 Task: Create "Digital Experiences" by using the "Help Center" template.
Action: Mouse moved to (1032, 72)
Screenshot: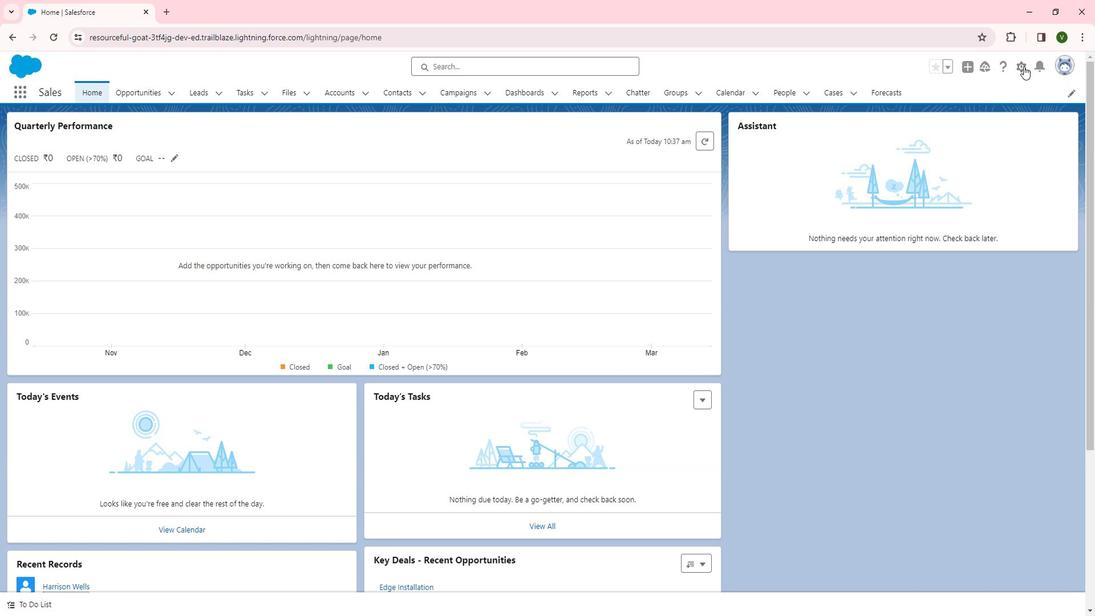 
Action: Mouse pressed left at (1032, 72)
Screenshot: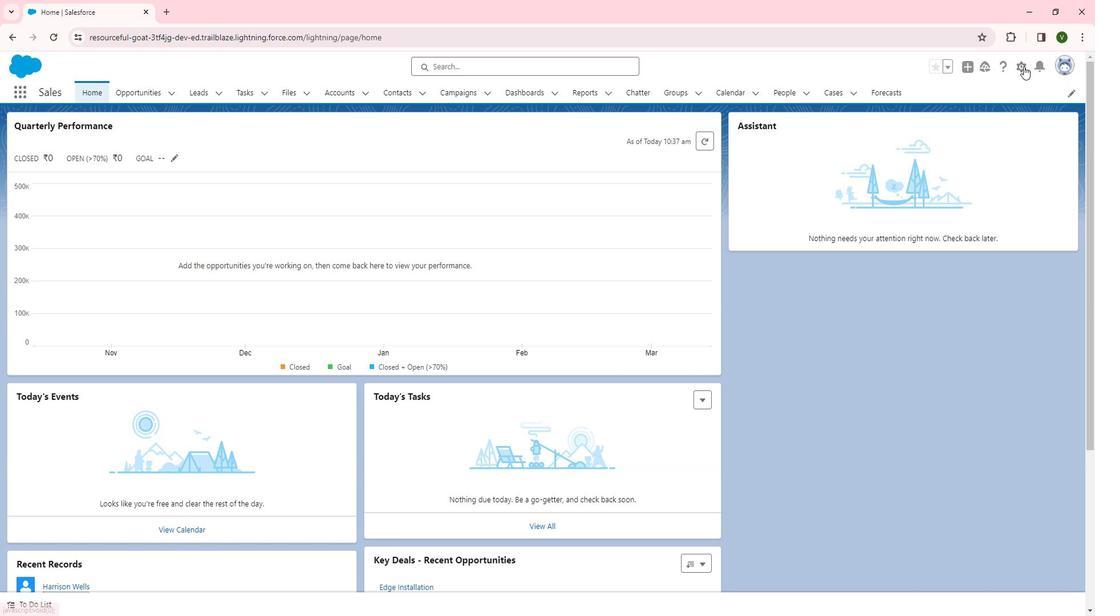 
Action: Mouse moved to (986, 117)
Screenshot: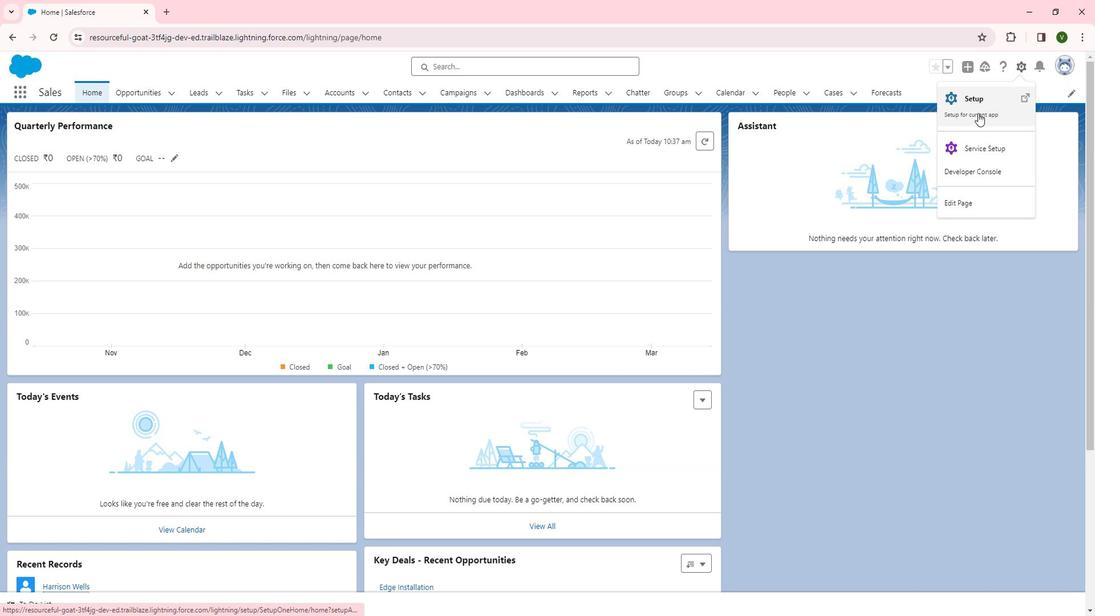 
Action: Mouse pressed left at (986, 117)
Screenshot: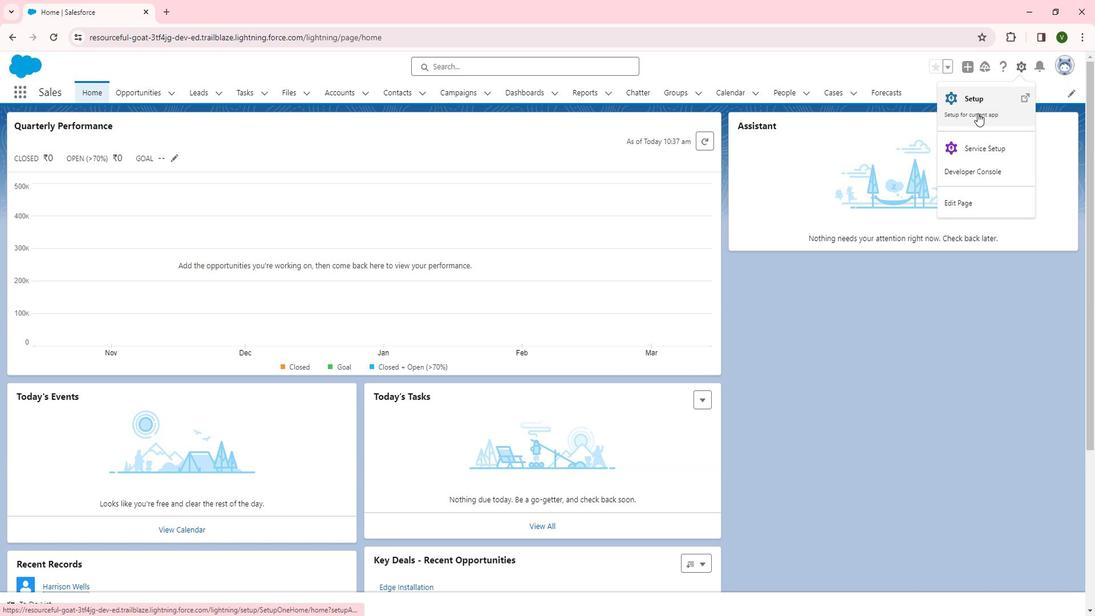 
Action: Mouse moved to (400, 429)
Screenshot: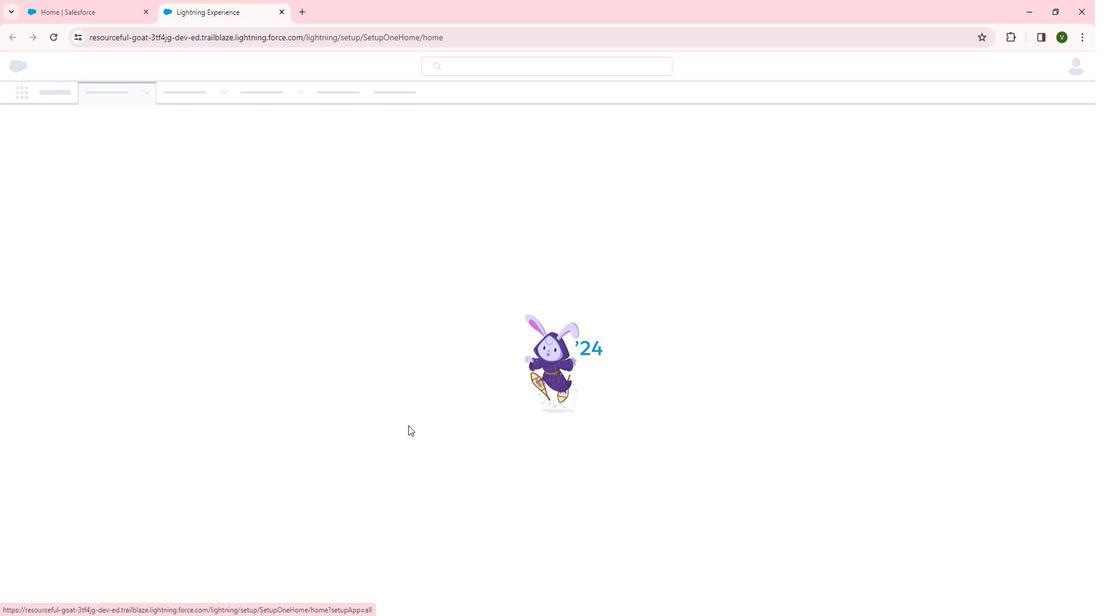 
Action: Mouse scrolled (400, 429) with delta (0, 0)
Screenshot: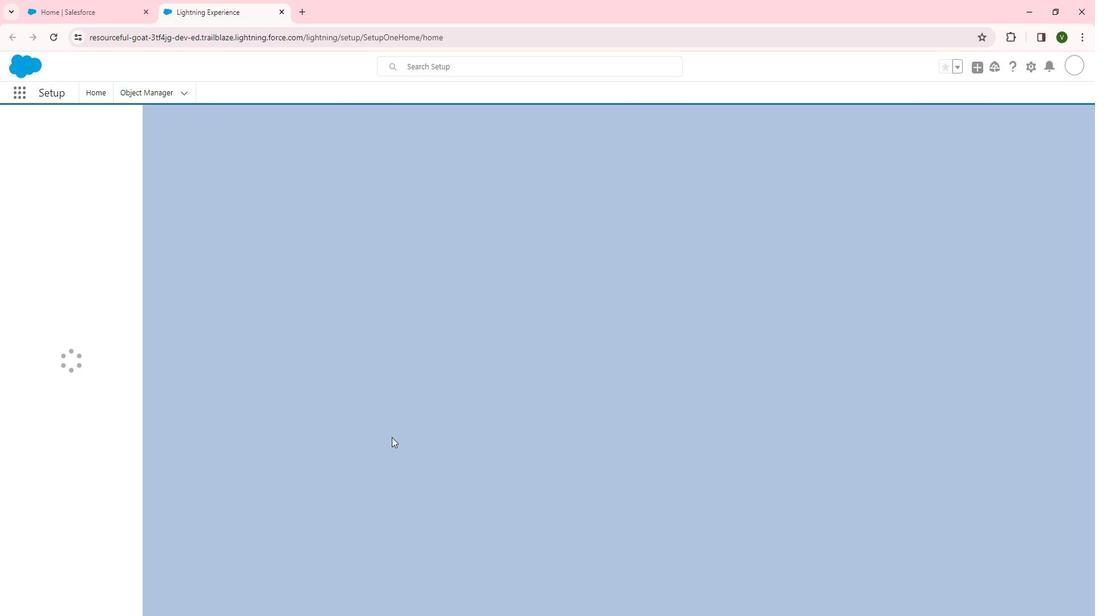 
Action: Mouse moved to (32, 338)
Screenshot: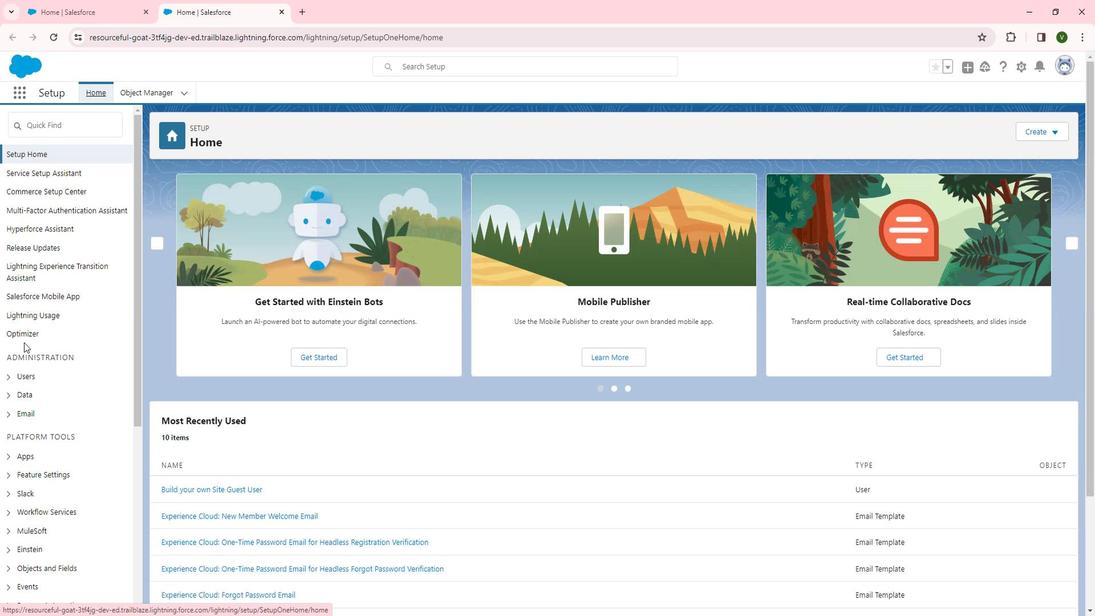 
Action: Mouse scrolled (32, 337) with delta (0, 0)
Screenshot: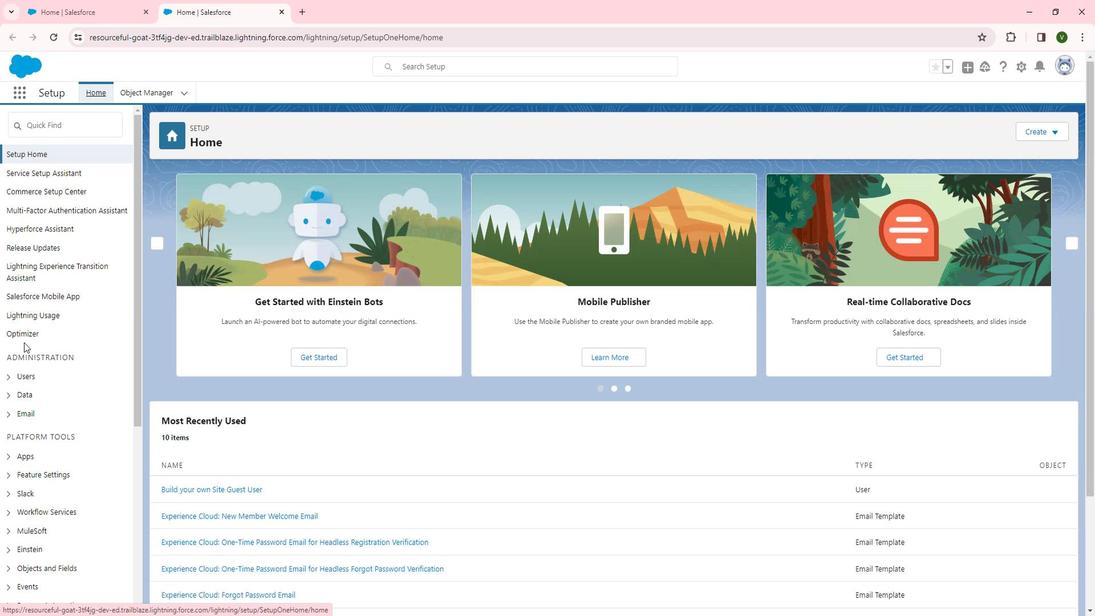 
Action: Mouse scrolled (32, 337) with delta (0, 0)
Screenshot: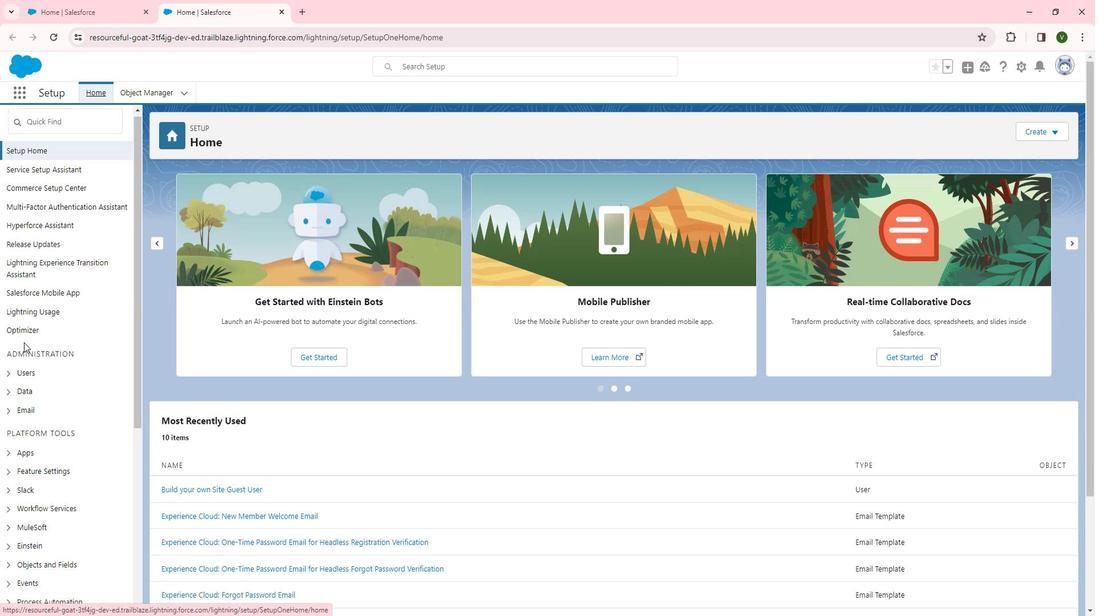 
Action: Mouse scrolled (32, 337) with delta (0, 0)
Screenshot: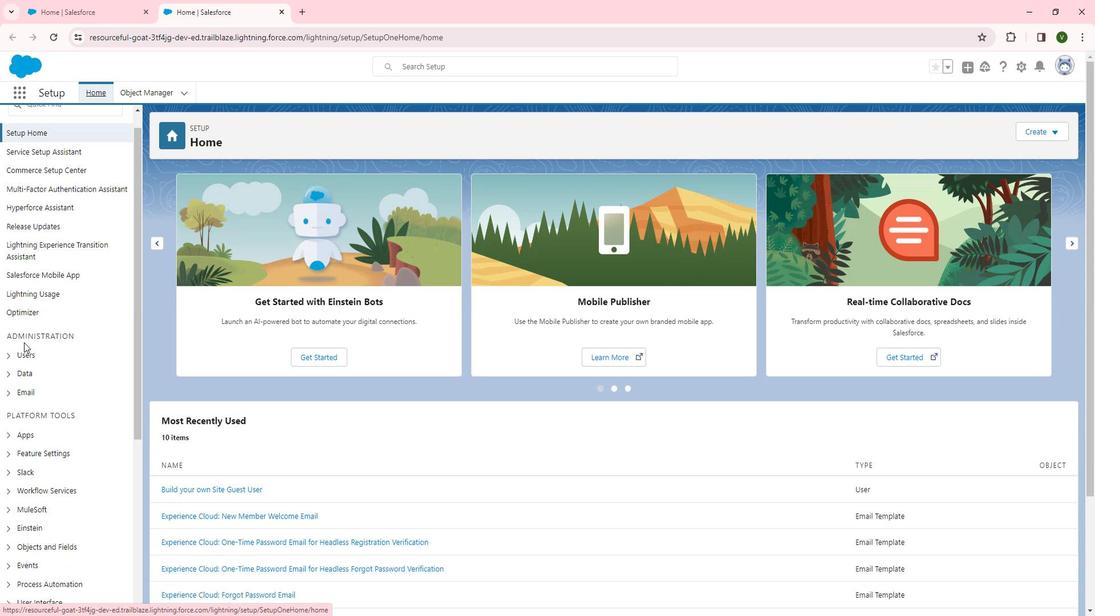
Action: Mouse scrolled (32, 337) with delta (0, 0)
Screenshot: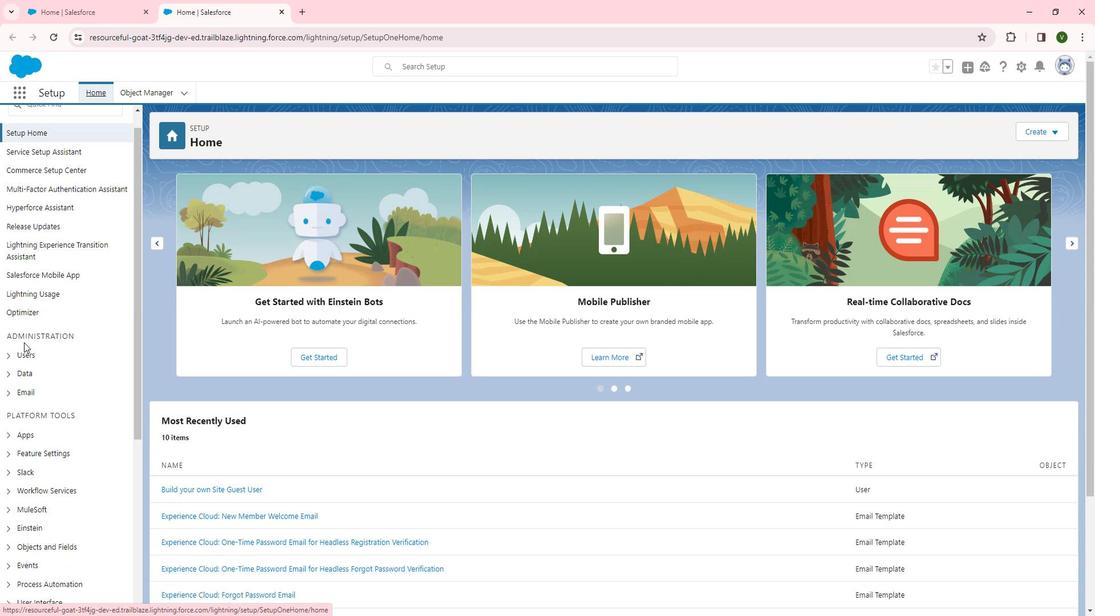 
Action: Mouse scrolled (32, 337) with delta (0, 0)
Screenshot: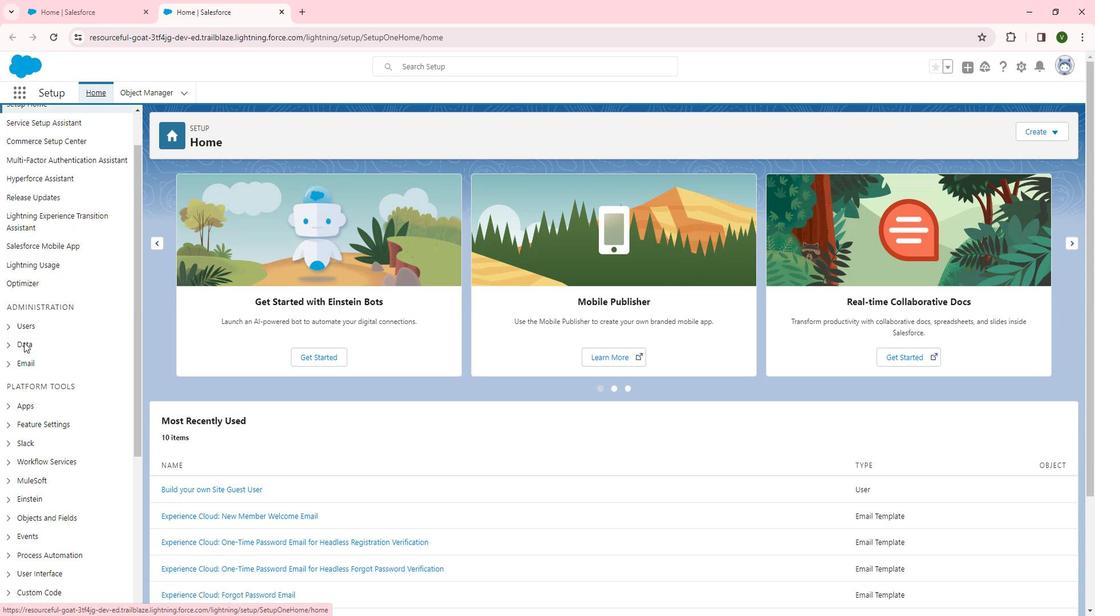 
Action: Mouse moved to (32, 338)
Screenshot: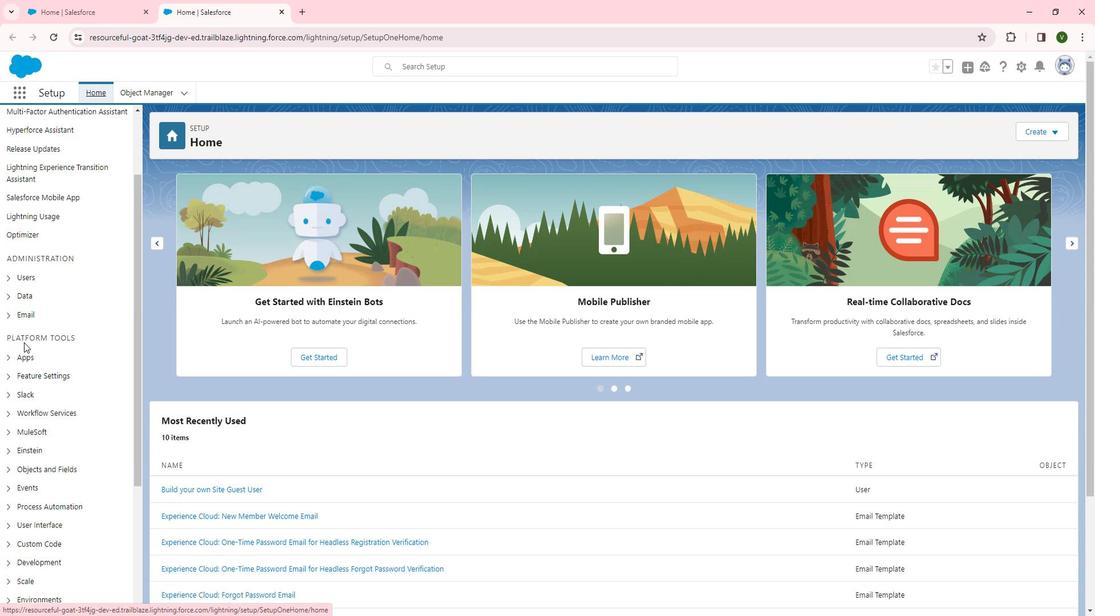 
Action: Mouse scrolled (32, 337) with delta (0, 0)
Screenshot: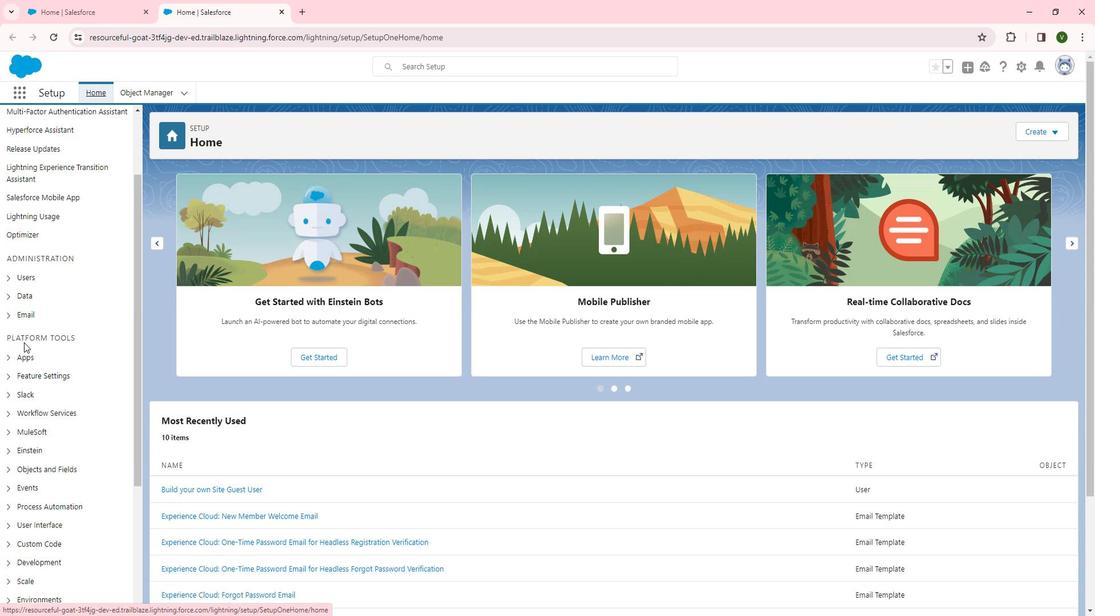 
Action: Mouse moved to (53, 179)
Screenshot: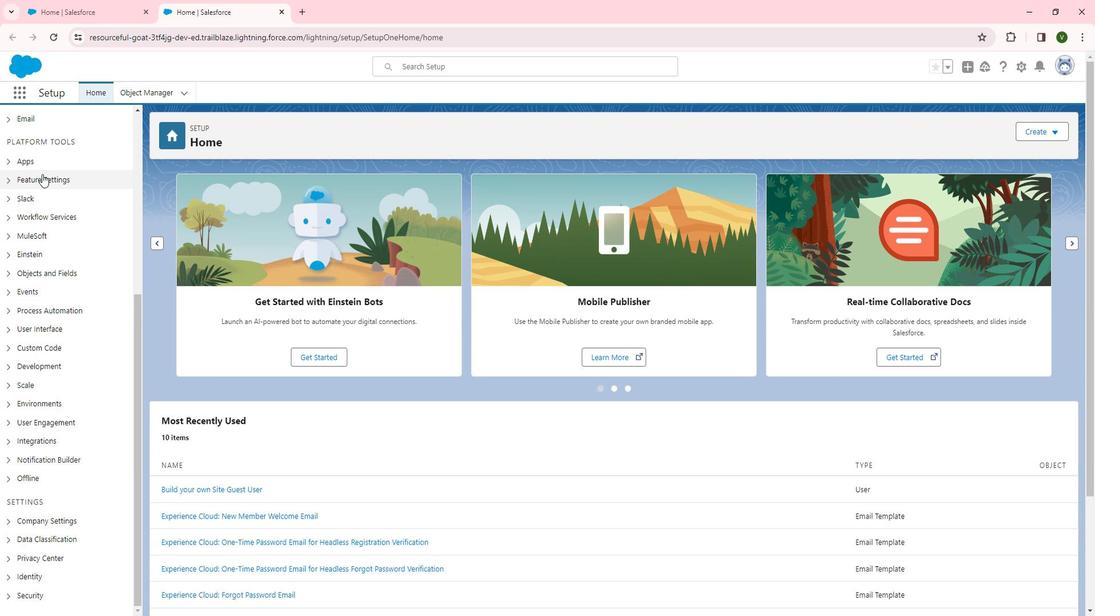
Action: Mouse pressed left at (53, 179)
Screenshot: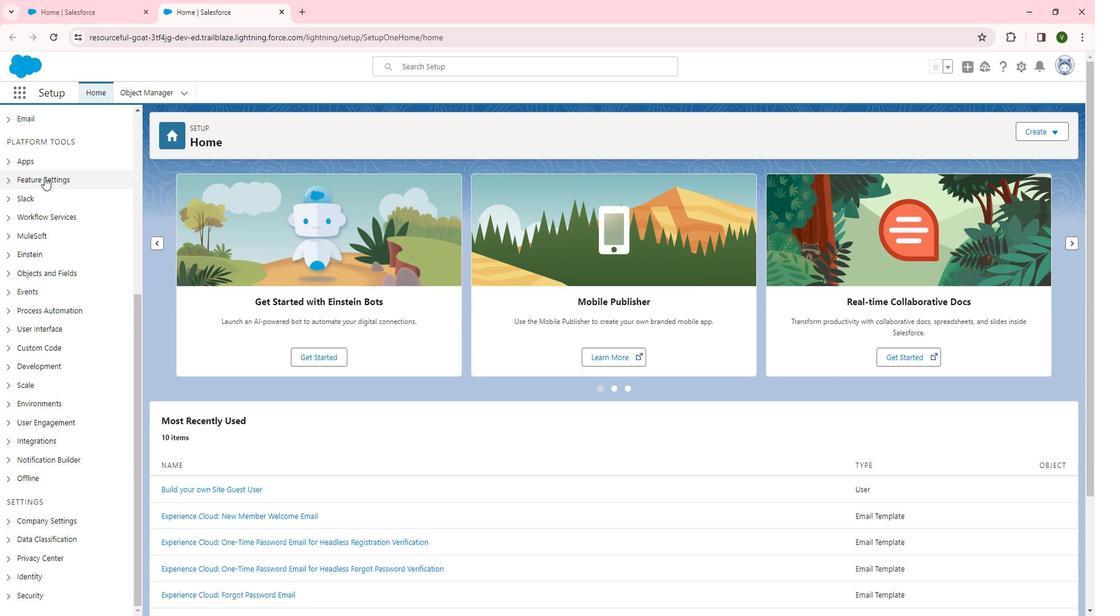 
Action: Mouse moved to (50, 279)
Screenshot: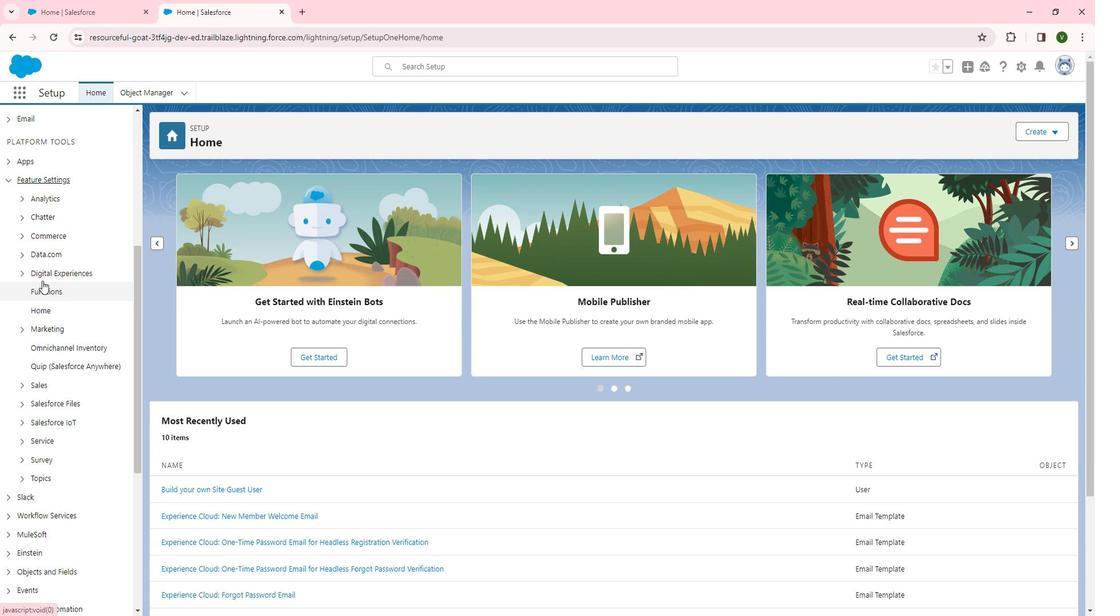 
Action: Mouse pressed left at (50, 279)
Screenshot: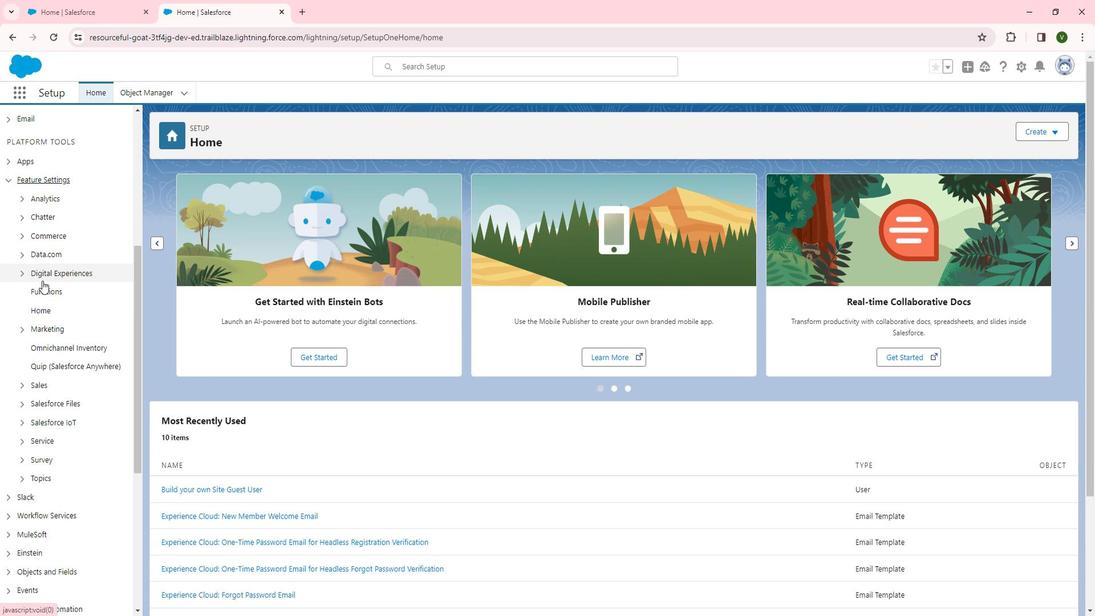 
Action: Mouse moved to (73, 273)
Screenshot: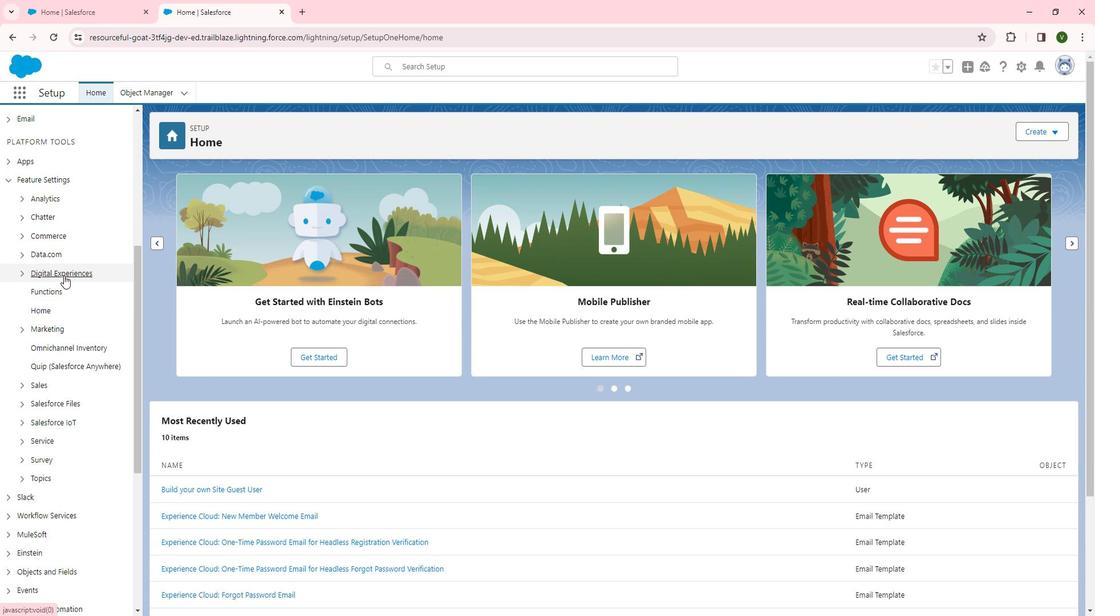 
Action: Mouse pressed left at (73, 273)
Screenshot: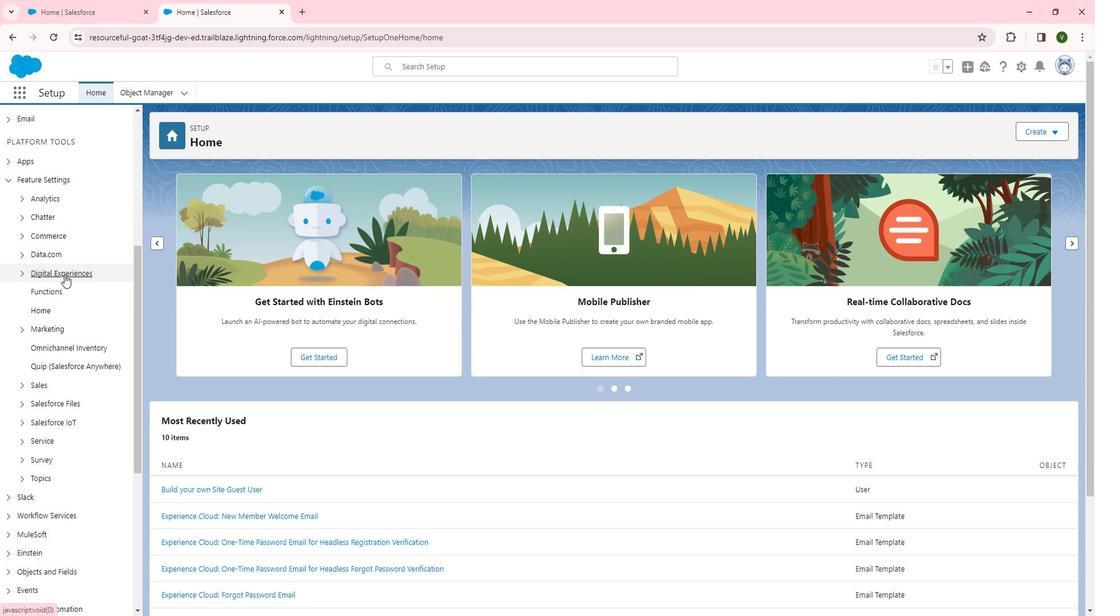 
Action: Mouse moved to (59, 289)
Screenshot: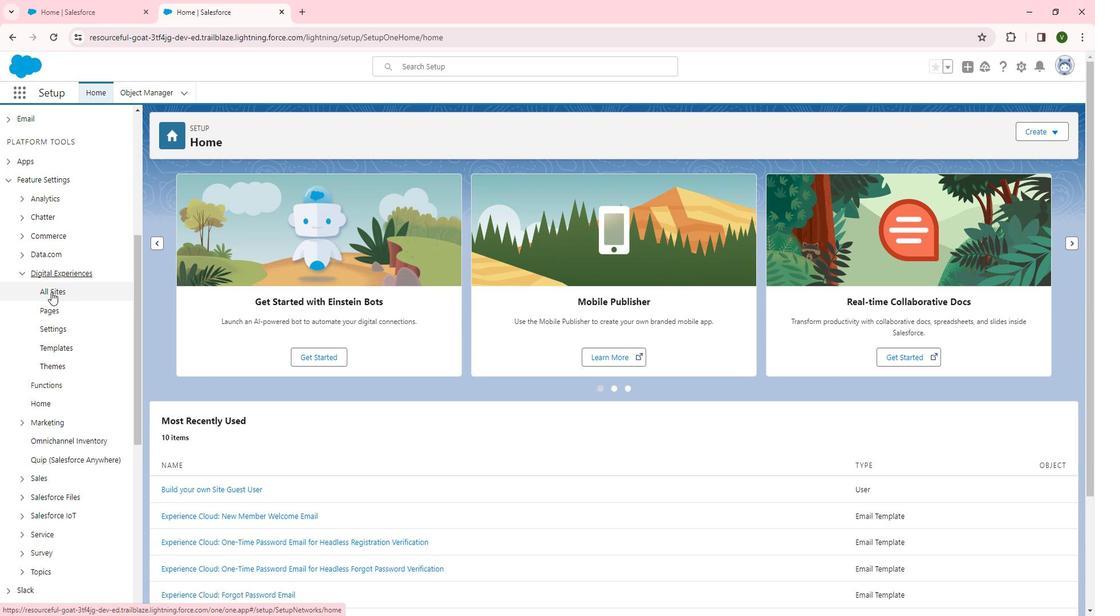 
Action: Mouse pressed left at (59, 289)
Screenshot: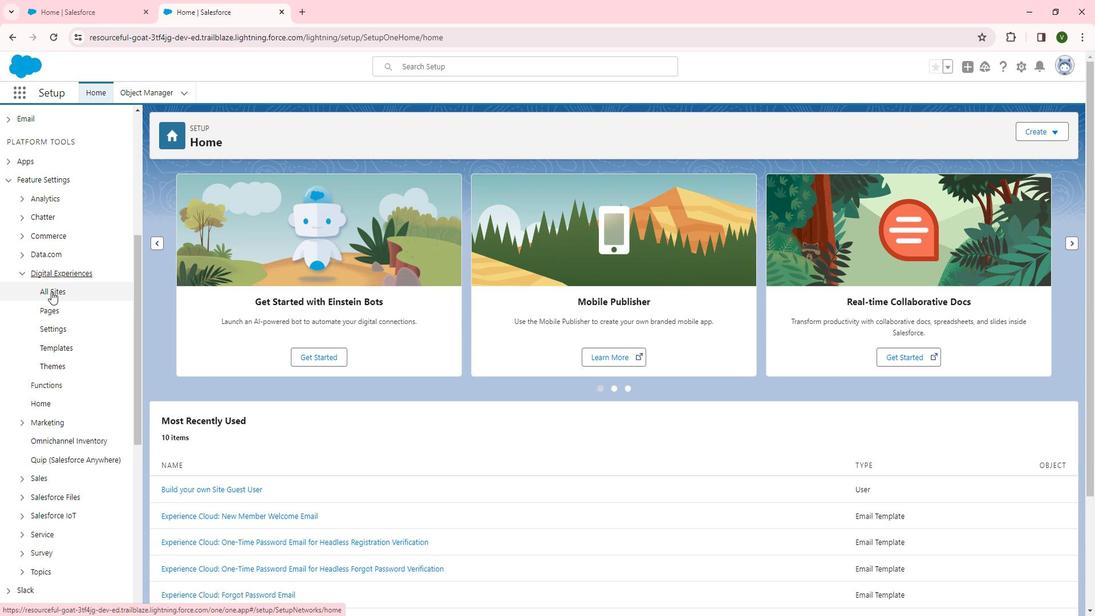 
Action: Mouse moved to (457, 237)
Screenshot: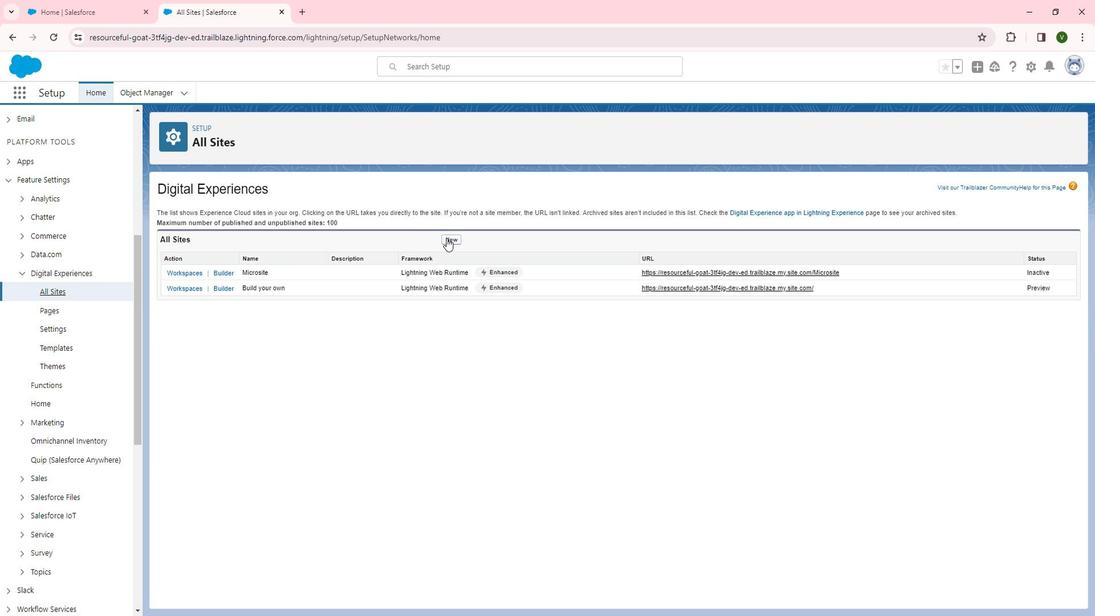 
Action: Mouse pressed left at (457, 237)
Screenshot: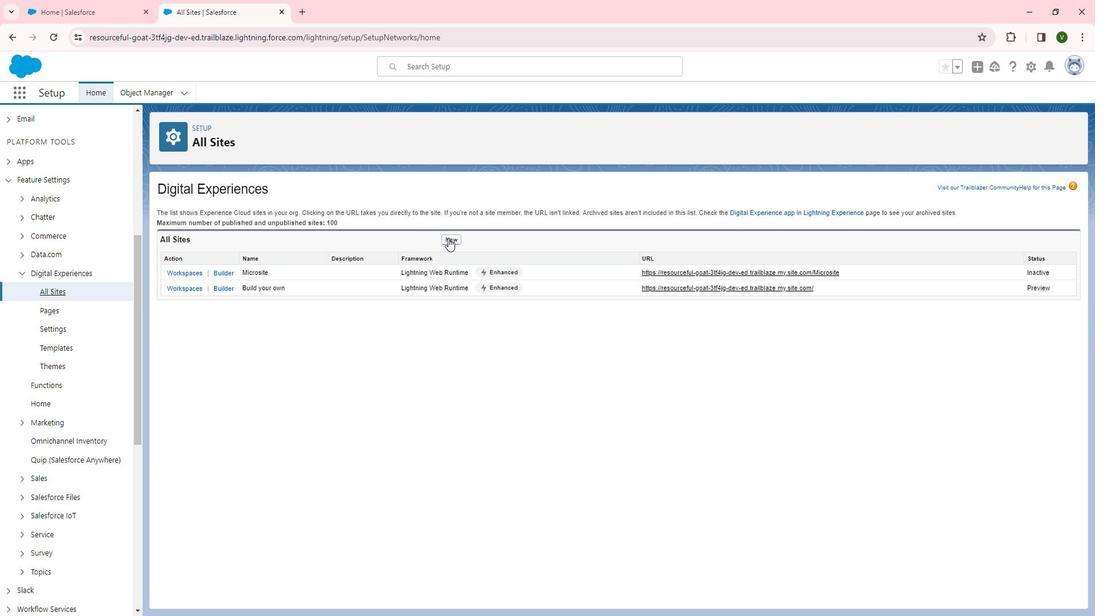 
Action: Mouse moved to (396, 372)
Screenshot: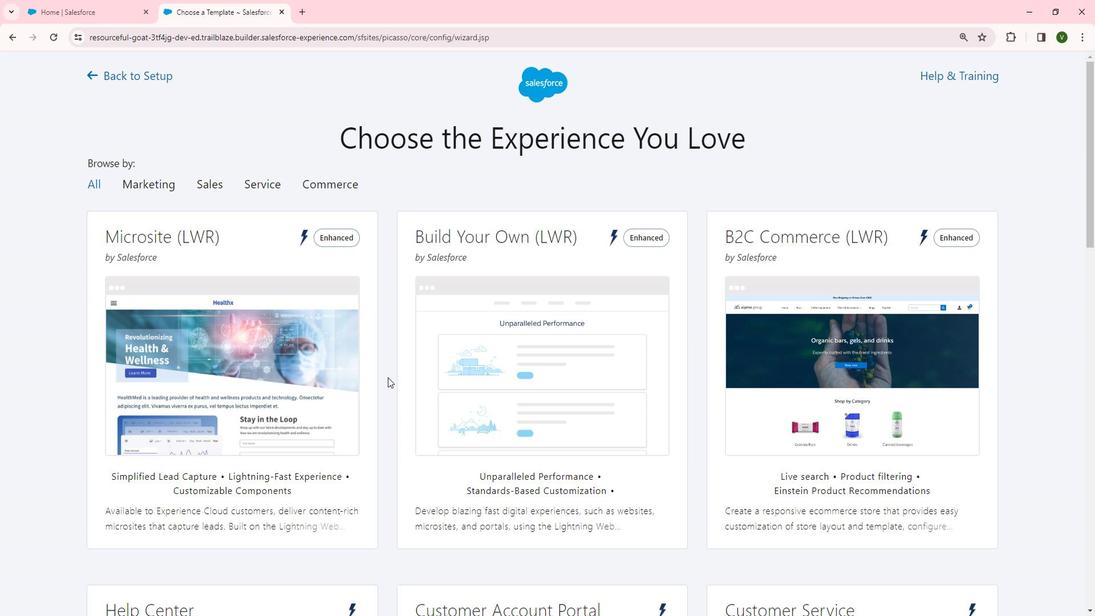 
Action: Mouse scrolled (396, 372) with delta (0, 0)
Screenshot: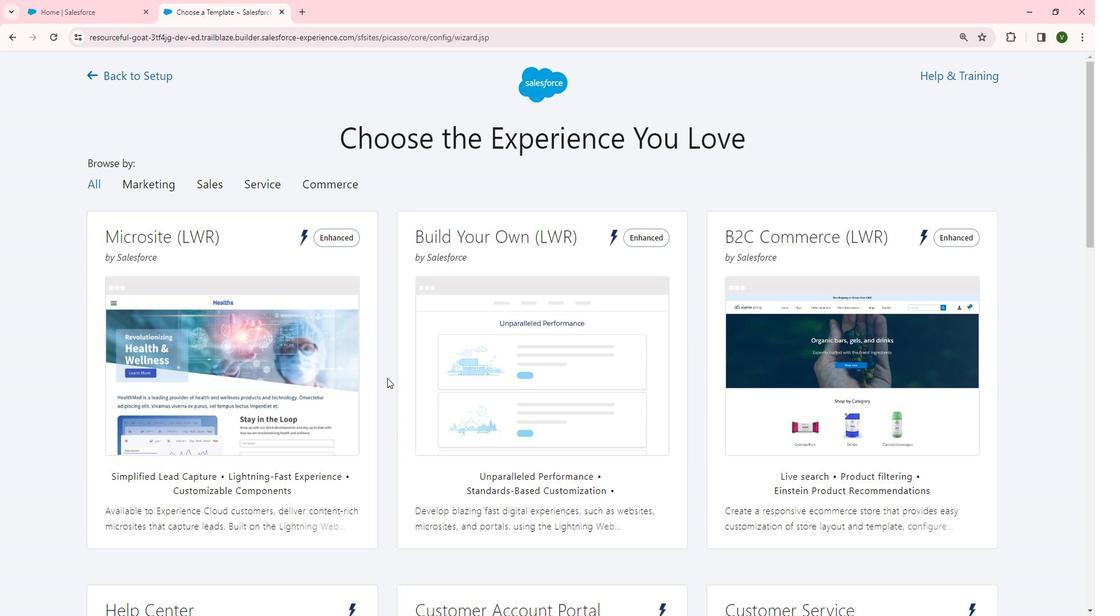 
Action: Mouse scrolled (396, 372) with delta (0, 0)
Screenshot: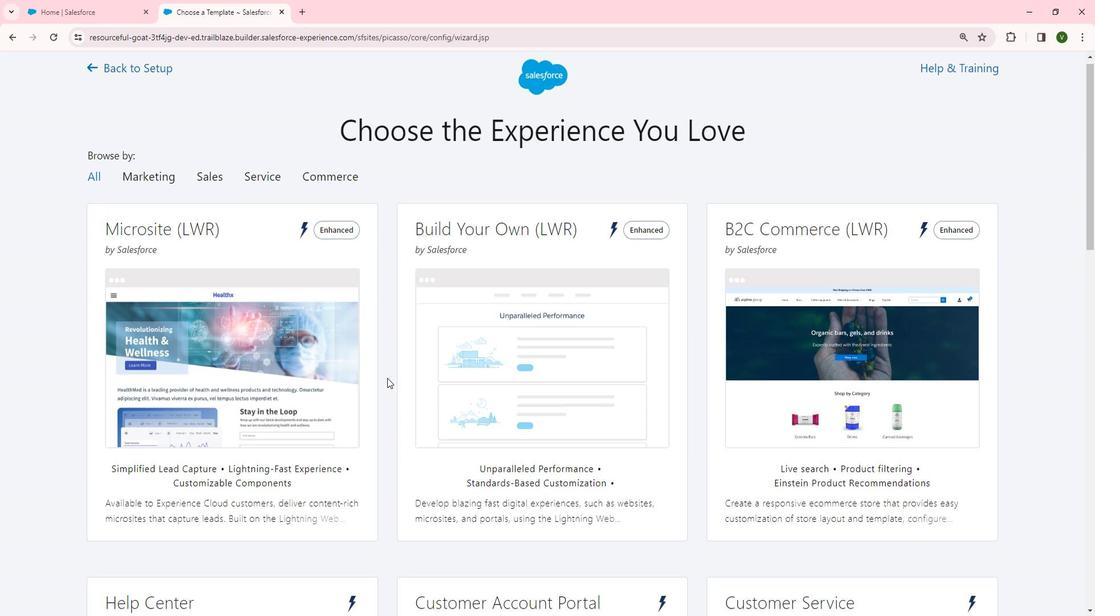 
Action: Mouse scrolled (396, 372) with delta (0, 0)
Screenshot: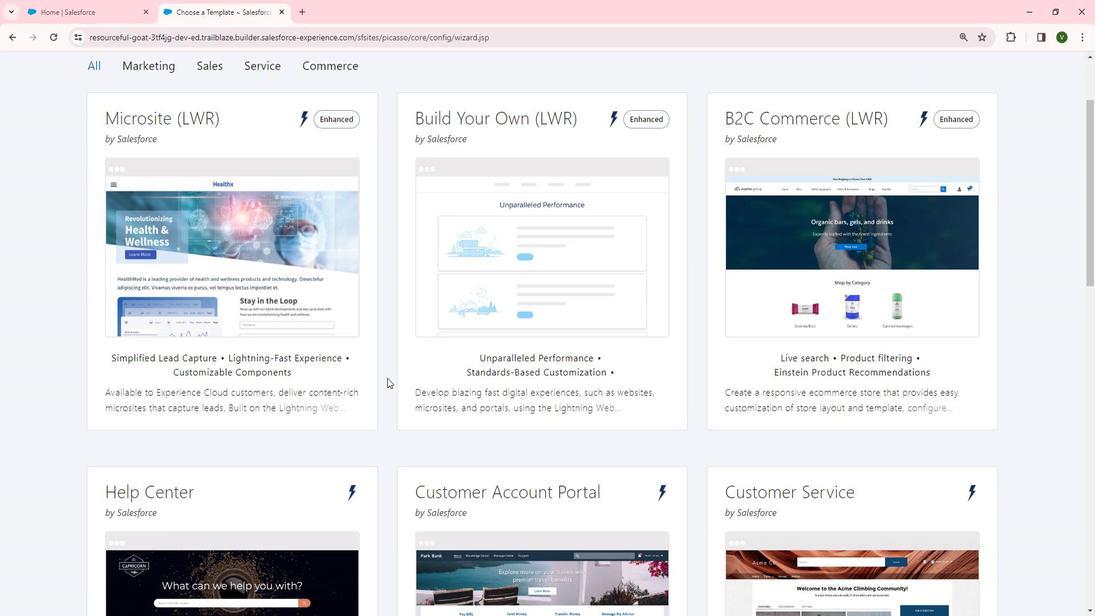 
Action: Mouse scrolled (396, 372) with delta (0, 0)
Screenshot: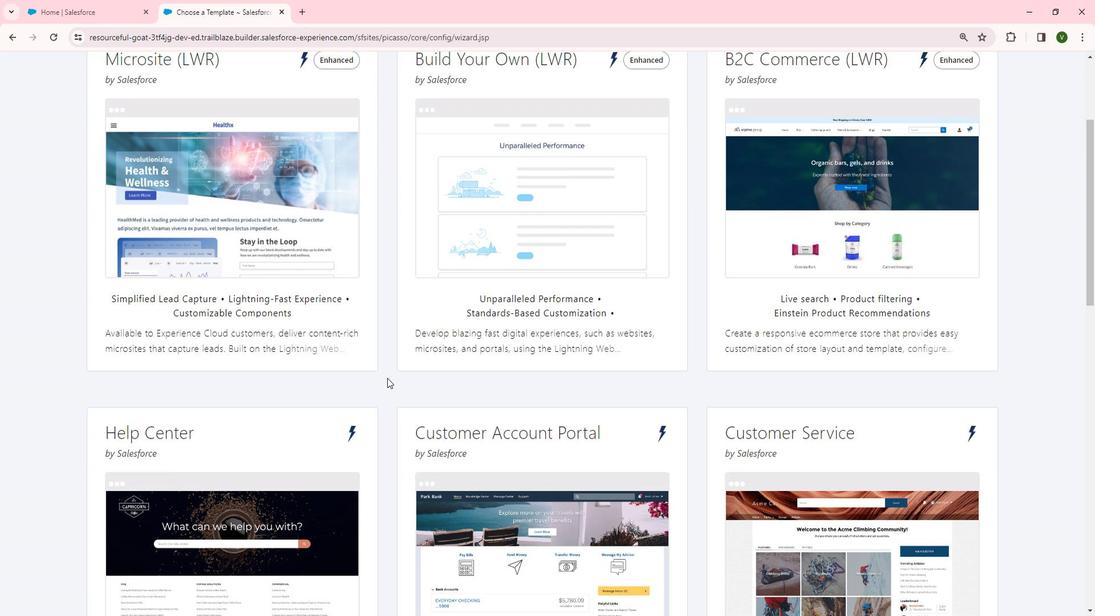 
Action: Mouse scrolled (396, 372) with delta (0, 0)
Screenshot: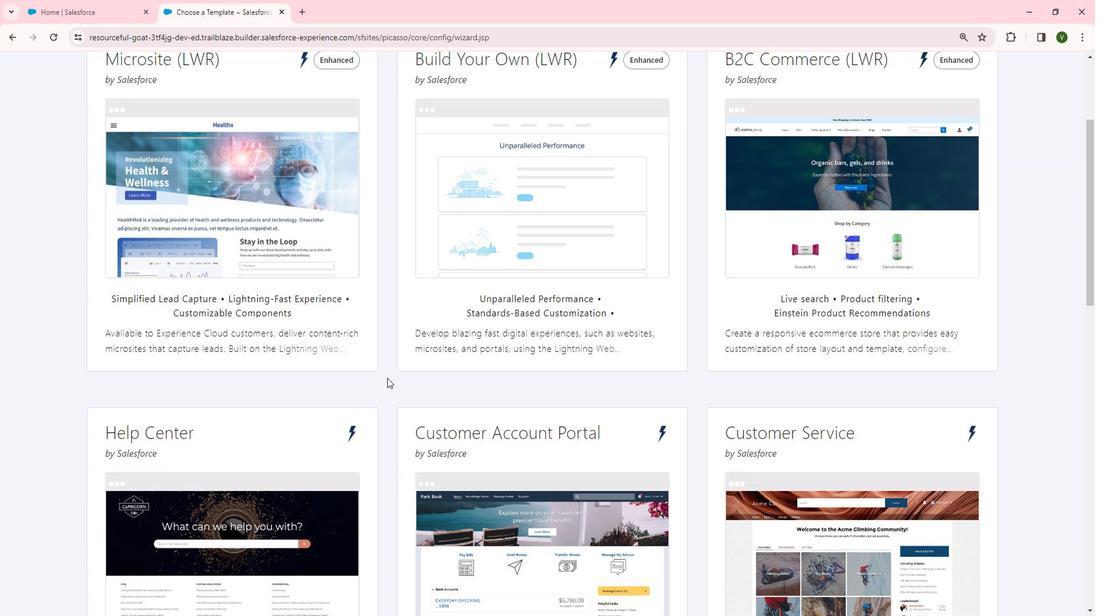 
Action: Mouse scrolled (396, 372) with delta (0, 0)
Screenshot: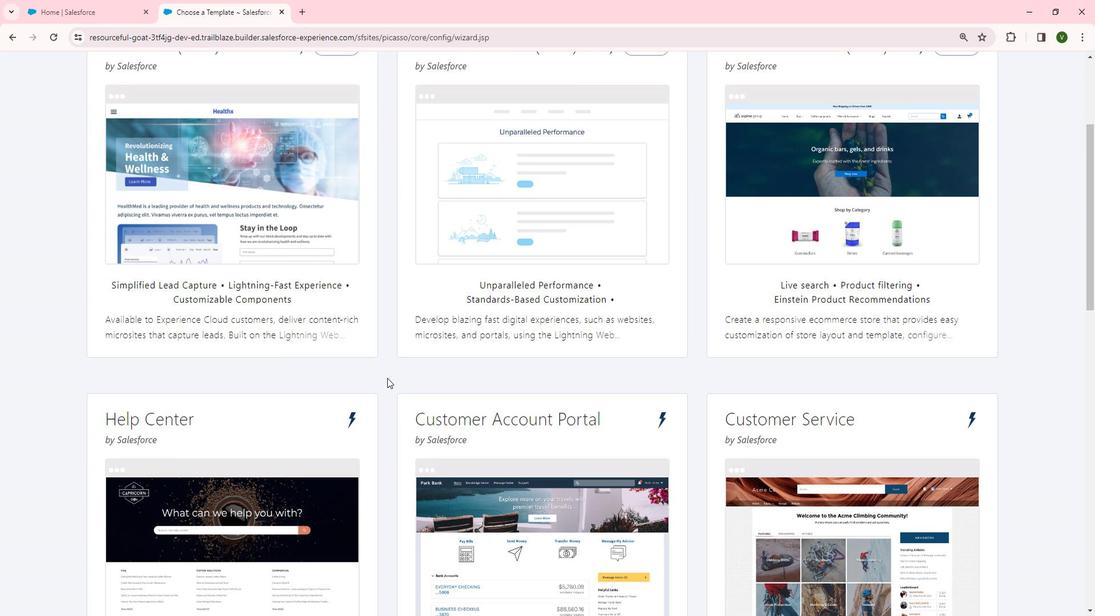 
Action: Mouse moved to (228, 360)
Screenshot: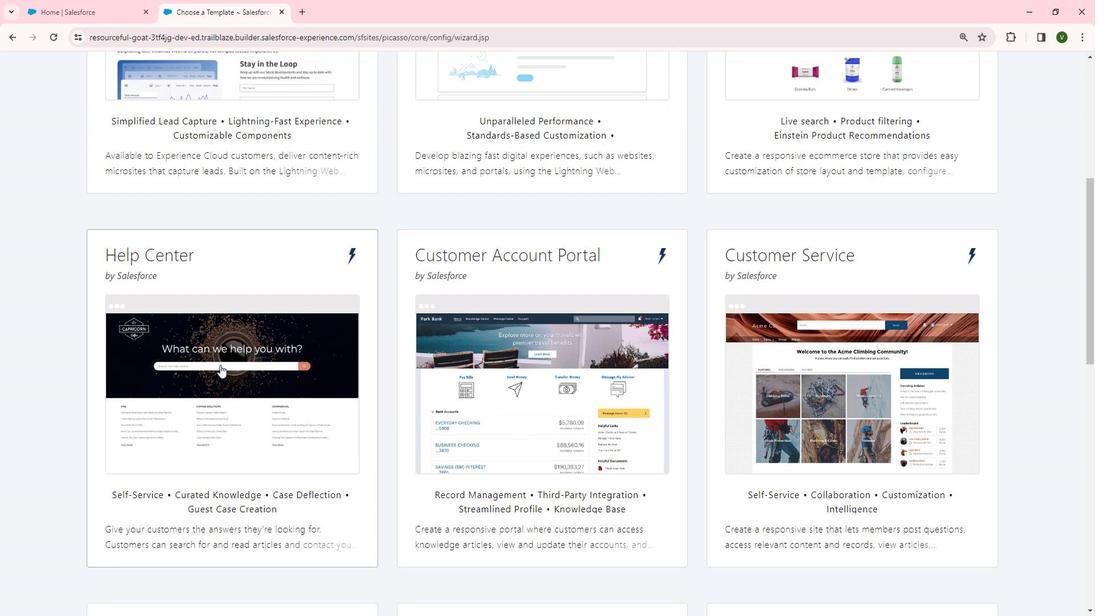 
Action: Mouse pressed left at (228, 360)
Screenshot: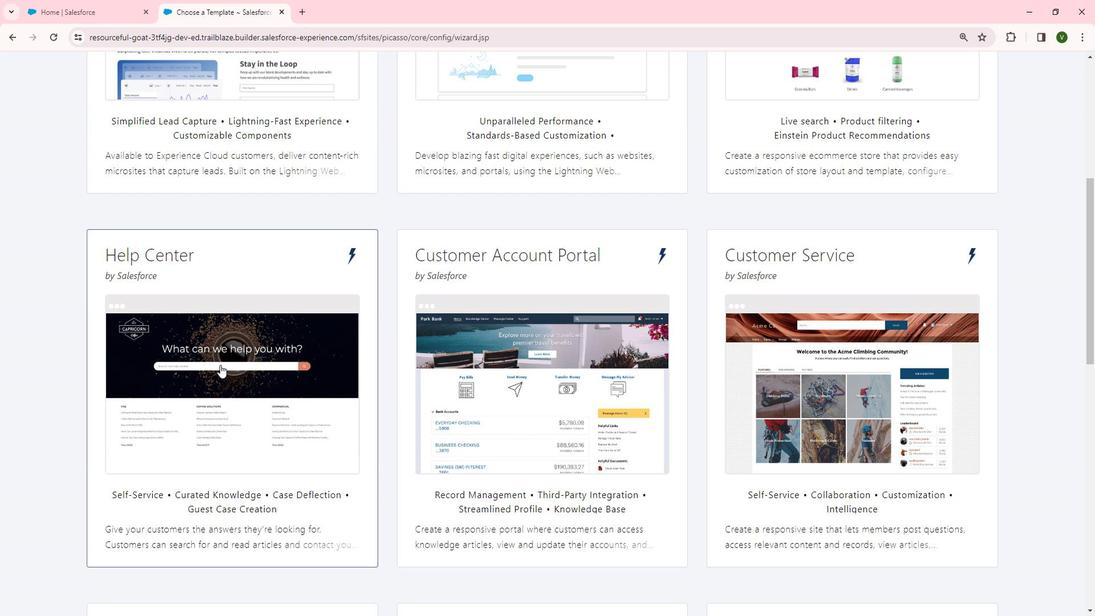 
Action: Mouse moved to (693, 232)
Screenshot: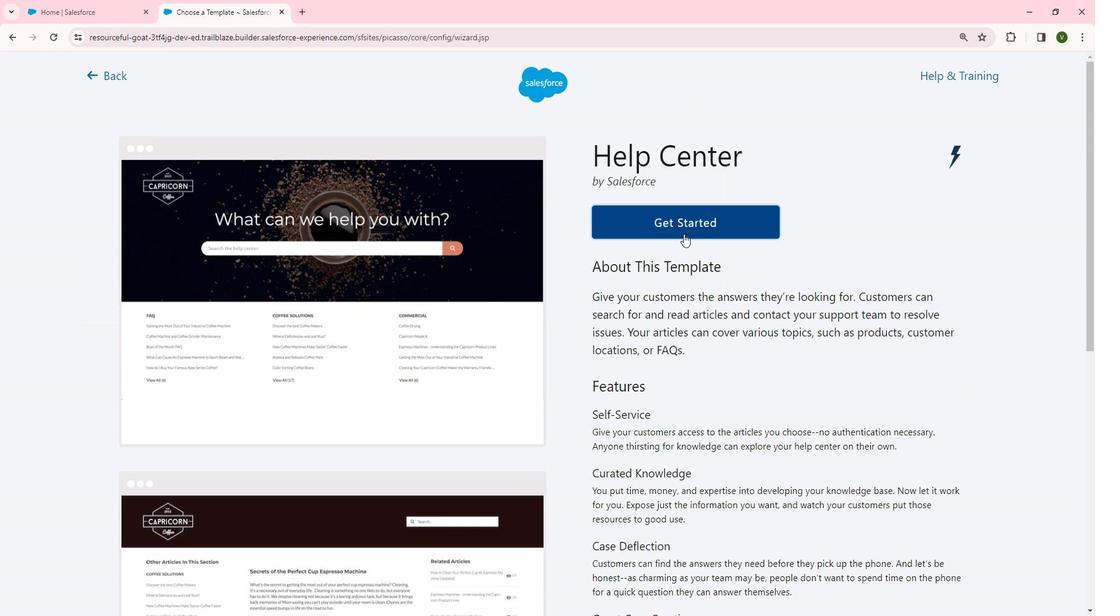 
Action: Mouse pressed left at (693, 232)
Screenshot: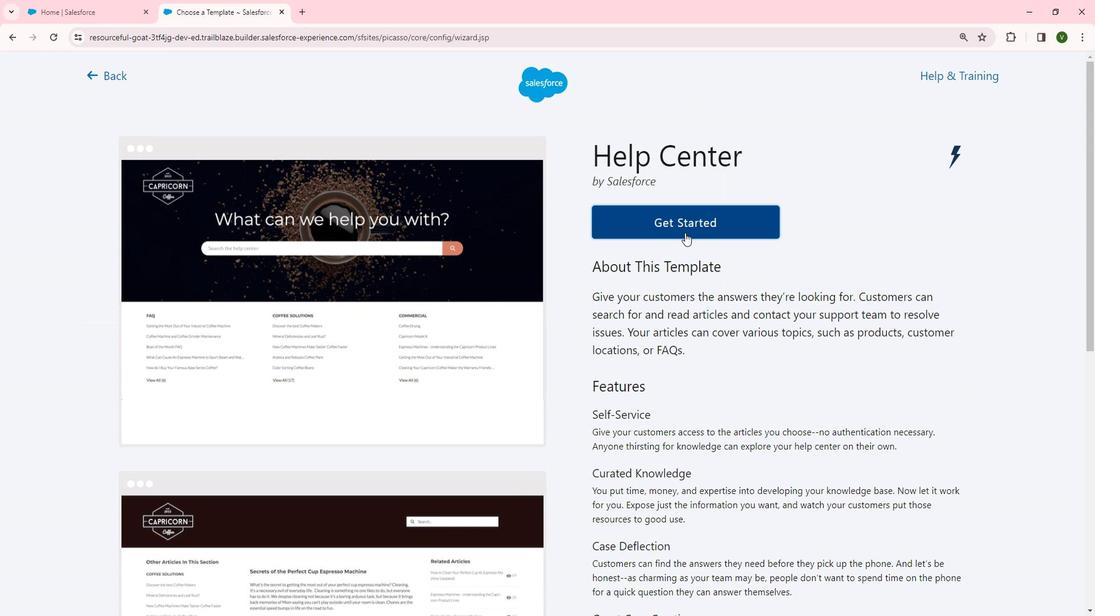 
Action: Mouse moved to (749, 249)
Screenshot: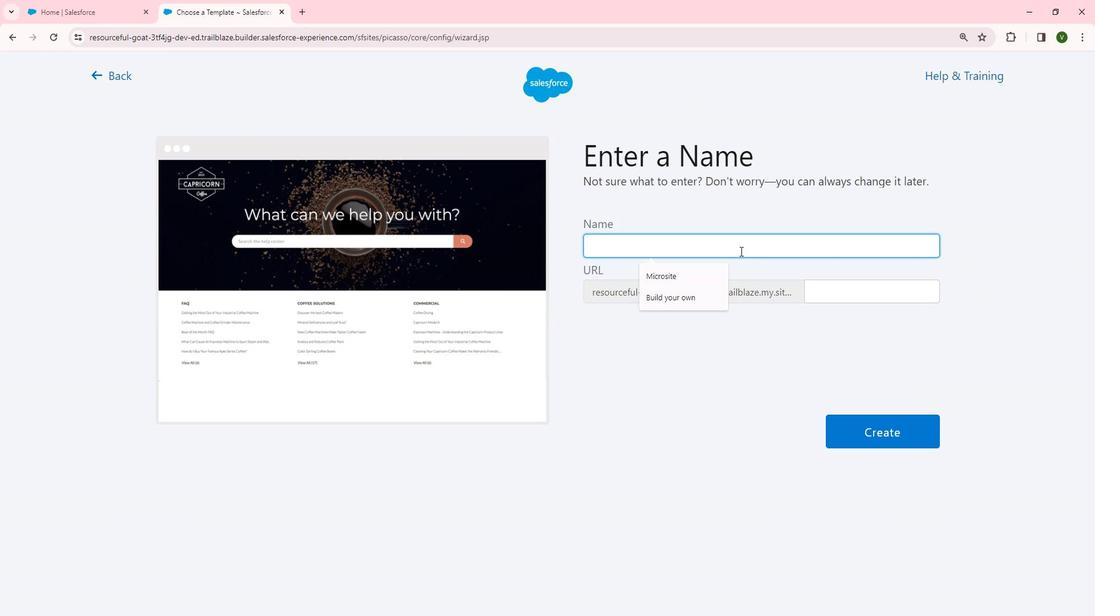 
Action: Mouse pressed left at (749, 249)
Screenshot: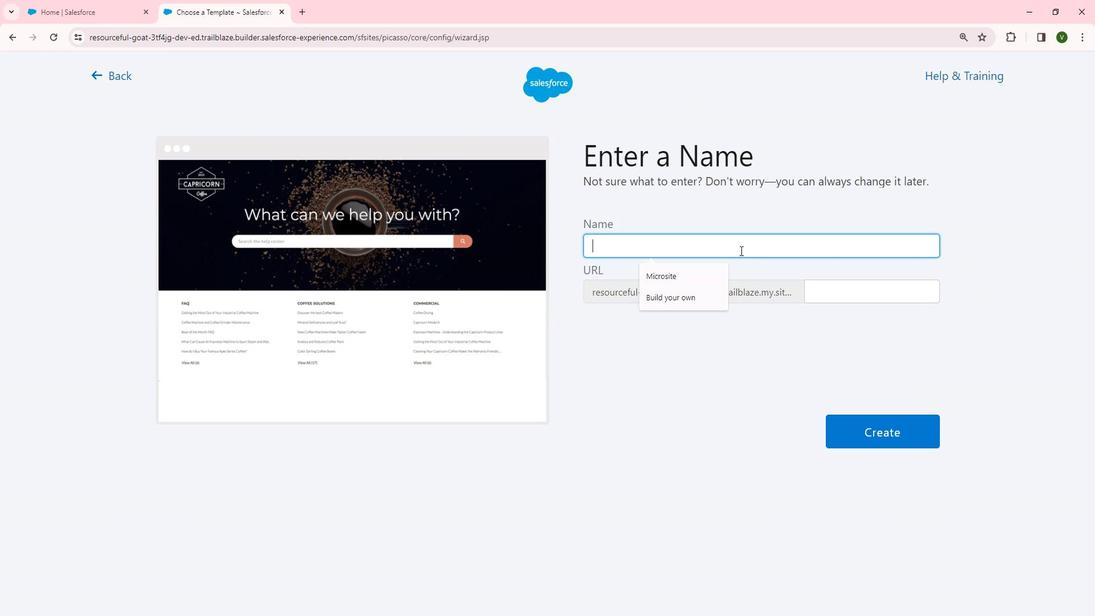 
Action: Key pressed <Key.shift>Help<Key.space><Key.shift>Center
Screenshot: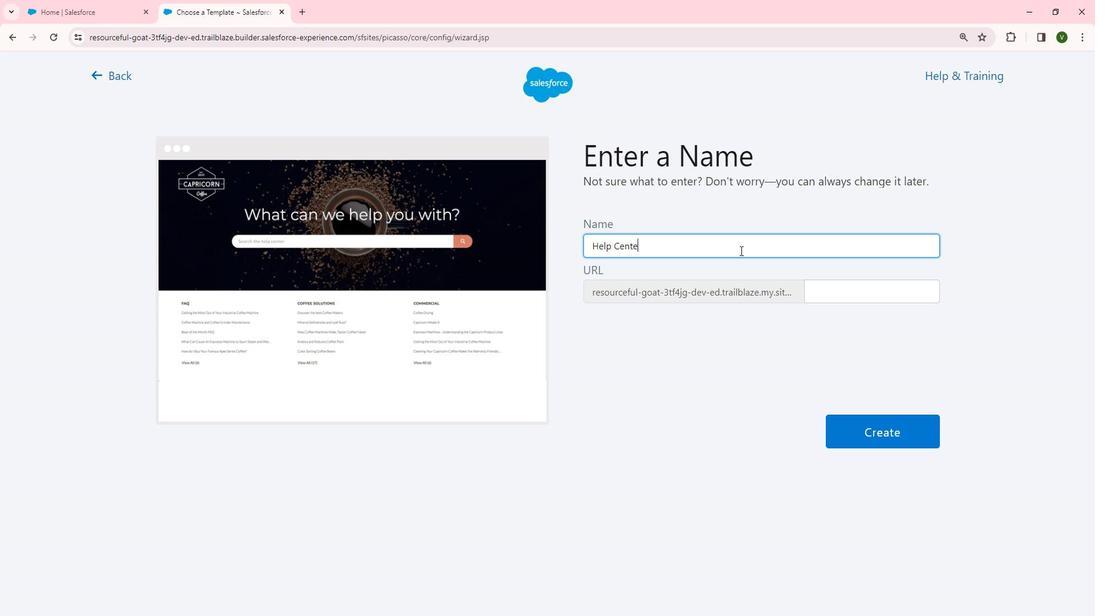 
Action: Mouse moved to (864, 283)
Screenshot: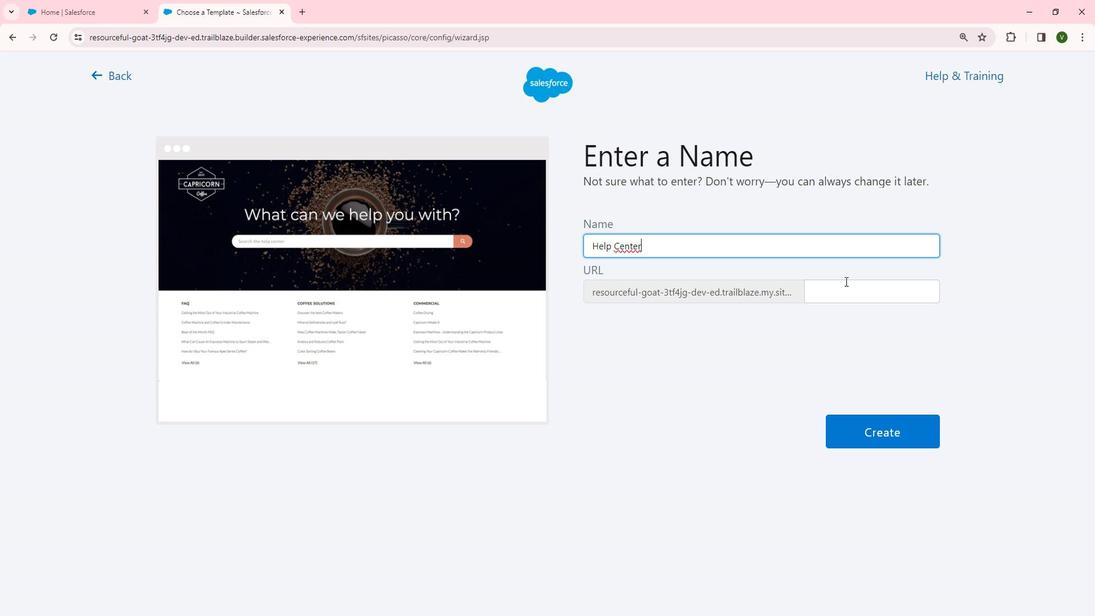
Action: Mouse pressed left at (864, 283)
Screenshot: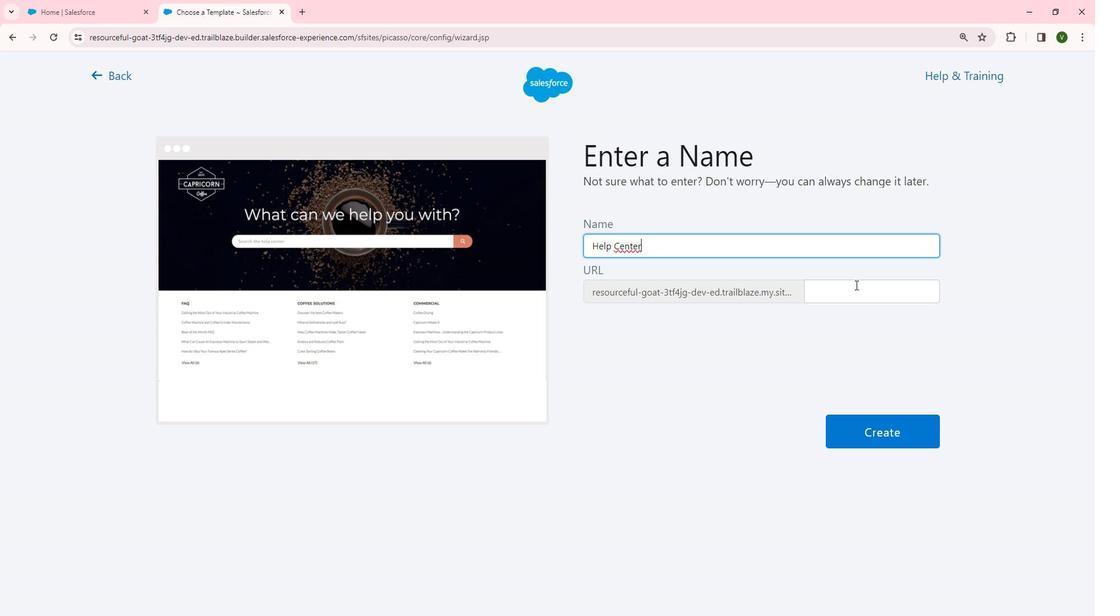 
Action: Key pressed <Key.shift>Help<Key.space><Key.shift>Ce<Key.backspace><Key.backspace><Key.backspace><Key.shift>Center
Screenshot: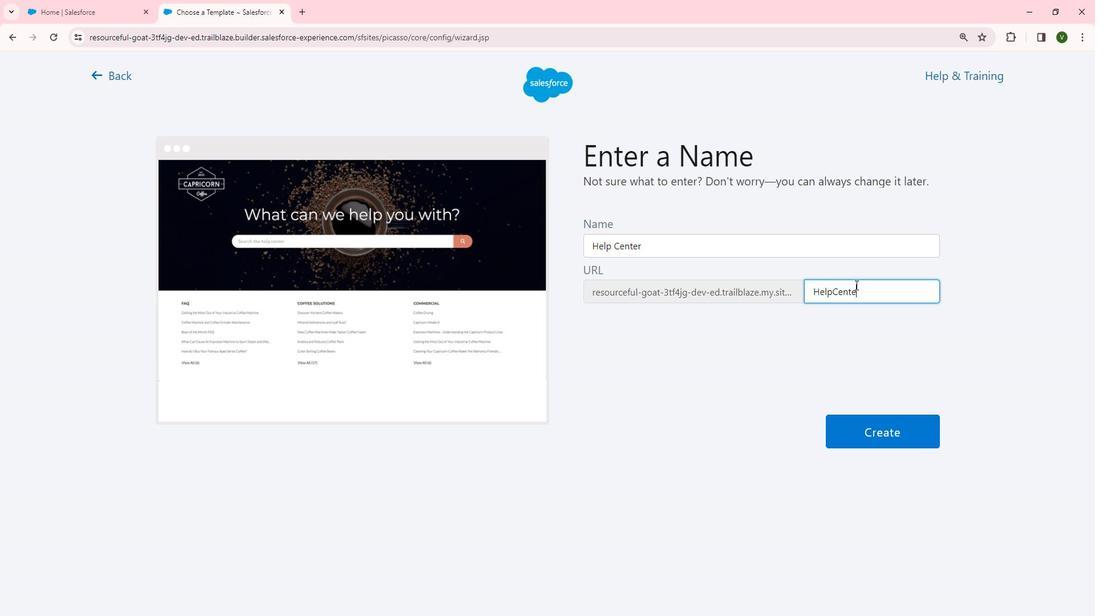 
Action: Mouse moved to (887, 414)
Screenshot: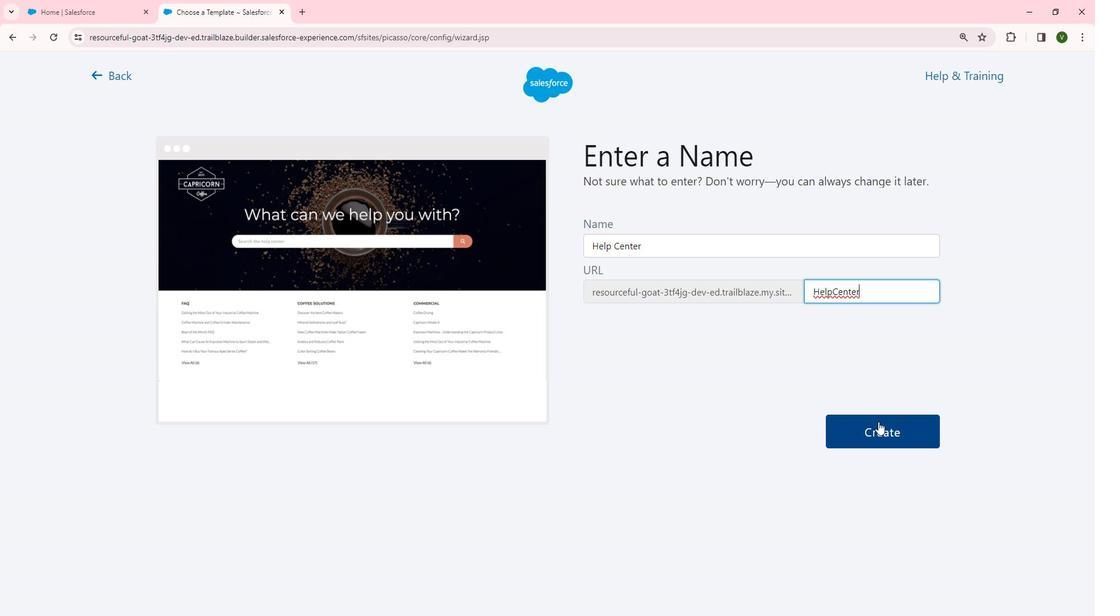 
Action: Mouse pressed left at (887, 414)
Screenshot: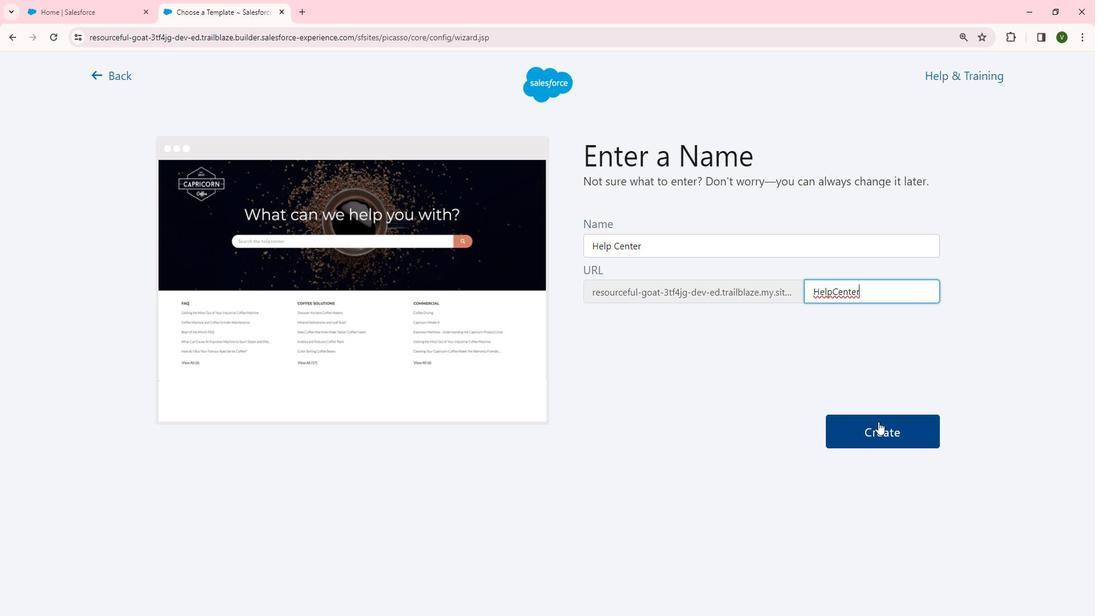 
Action: Mouse moved to (523, 434)
Screenshot: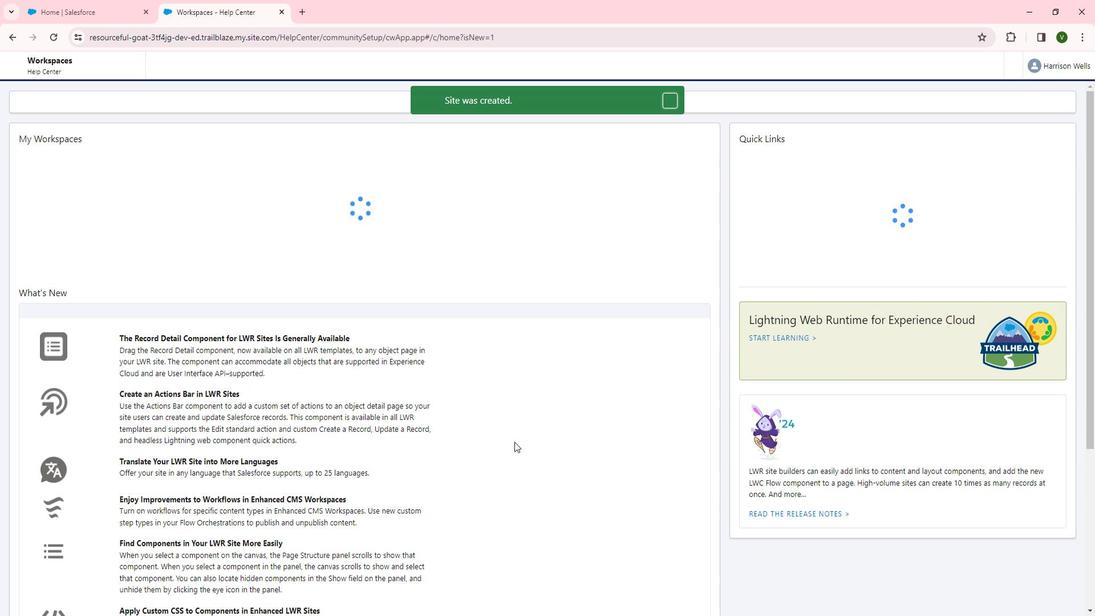 
